 Task: Use the formula "IMSUM" in spreadsheet "Project portfolio".
Action: Mouse moved to (89, 371)
Screenshot: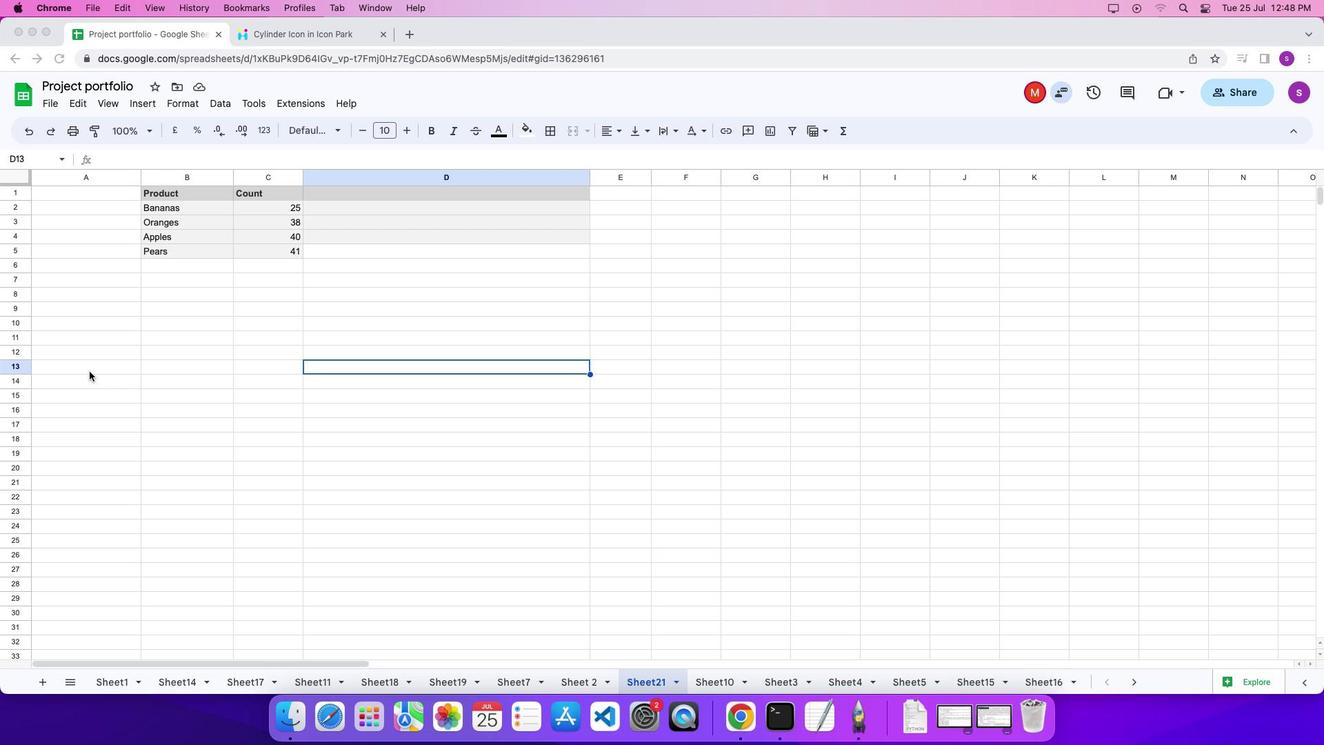 
Action: Mouse pressed left at (89, 371)
Screenshot: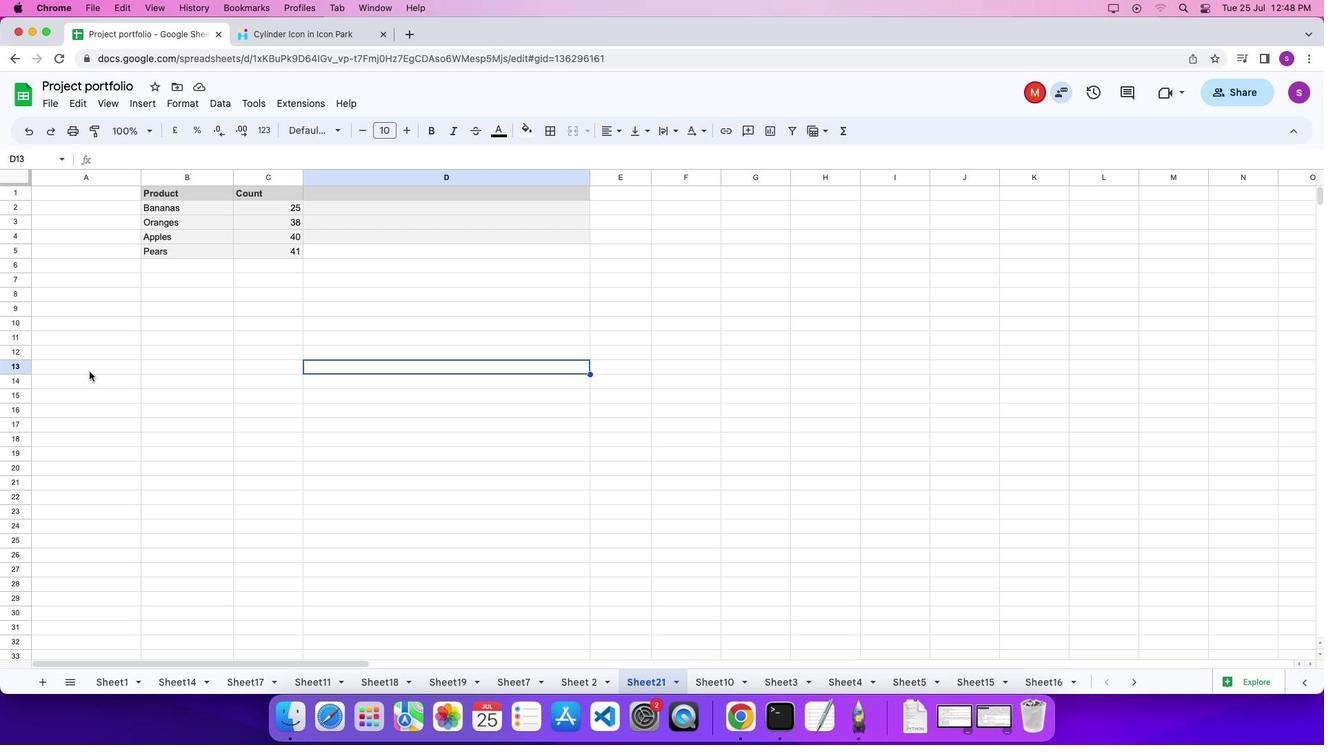 
Action: Mouse pressed left at (89, 371)
Screenshot: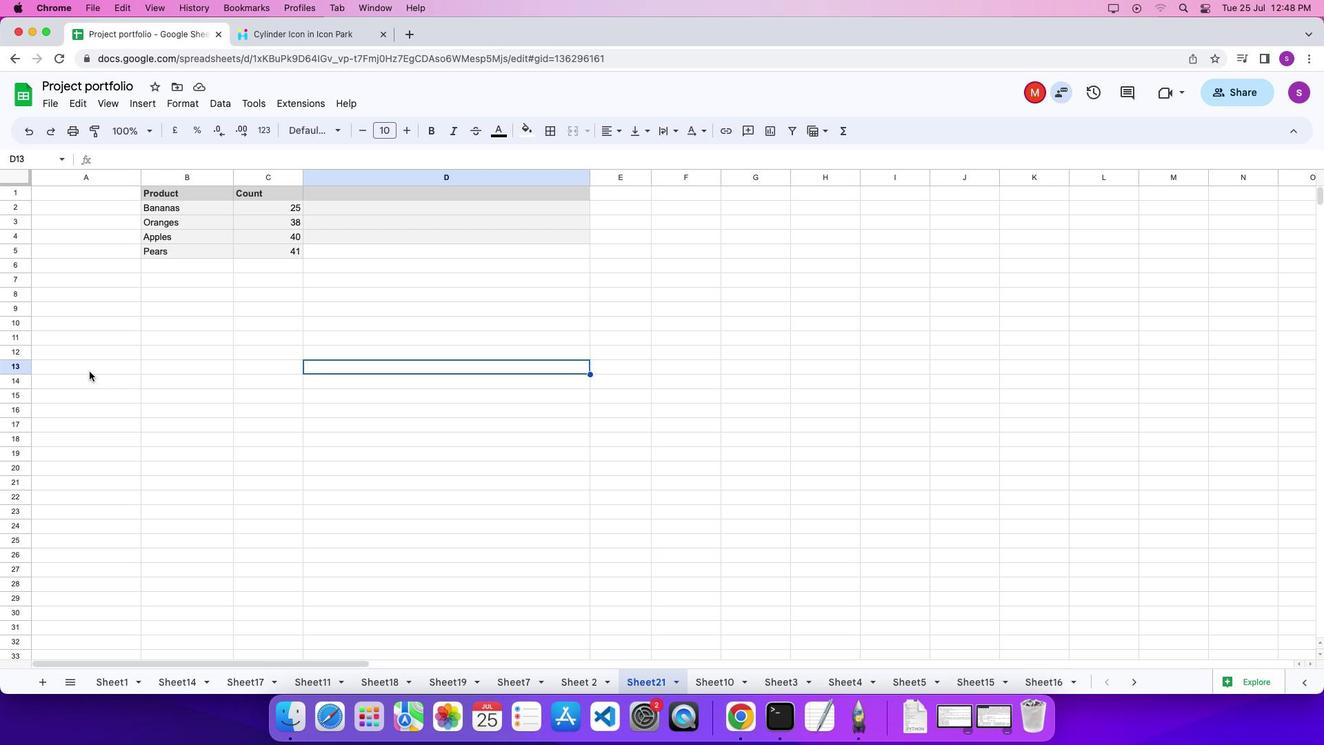
Action: Key pressed '='
Screenshot: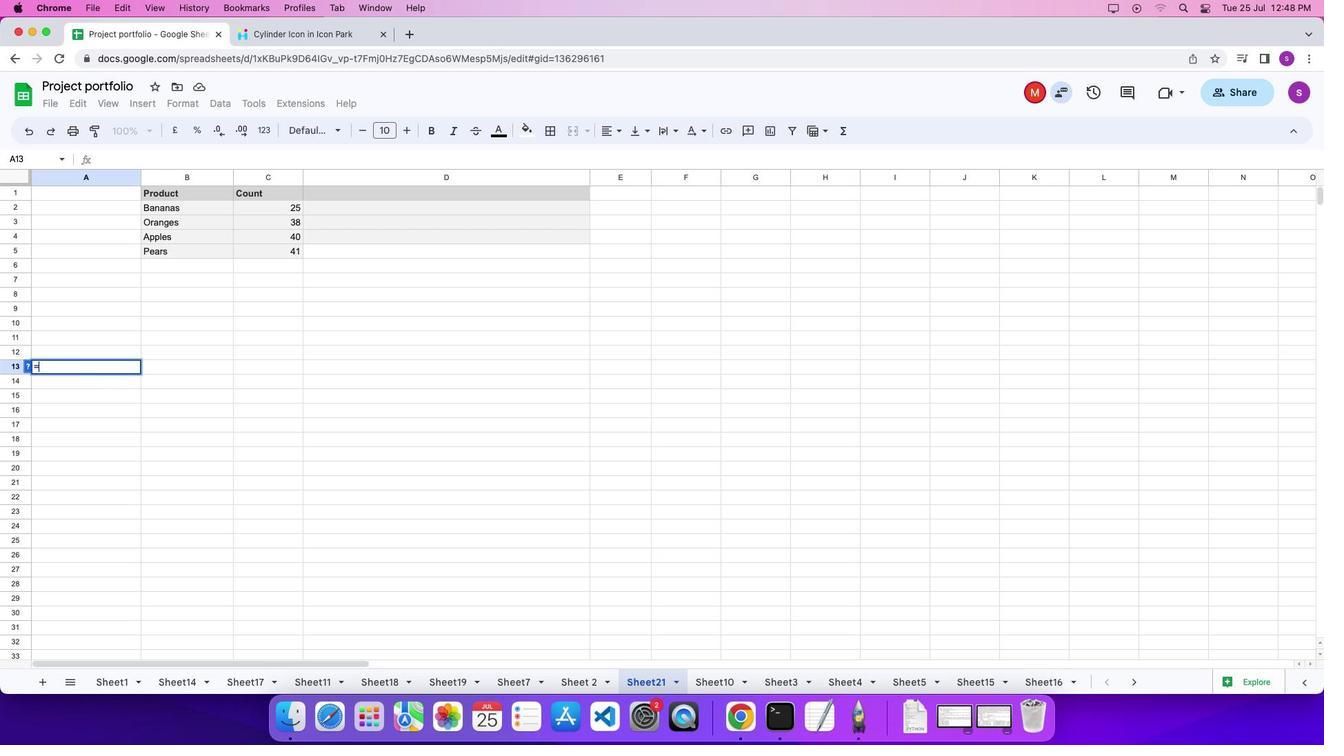 
Action: Mouse moved to (841, 131)
Screenshot: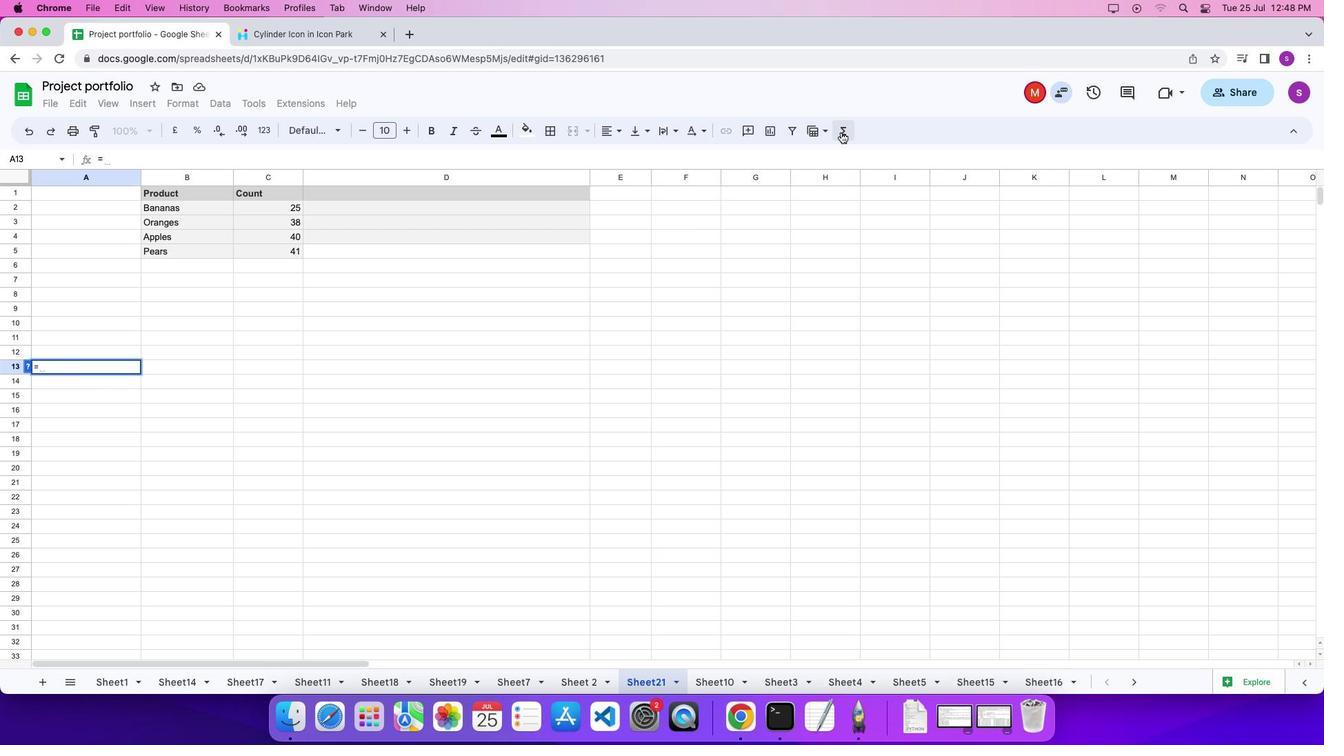 
Action: Mouse pressed left at (841, 131)
Screenshot: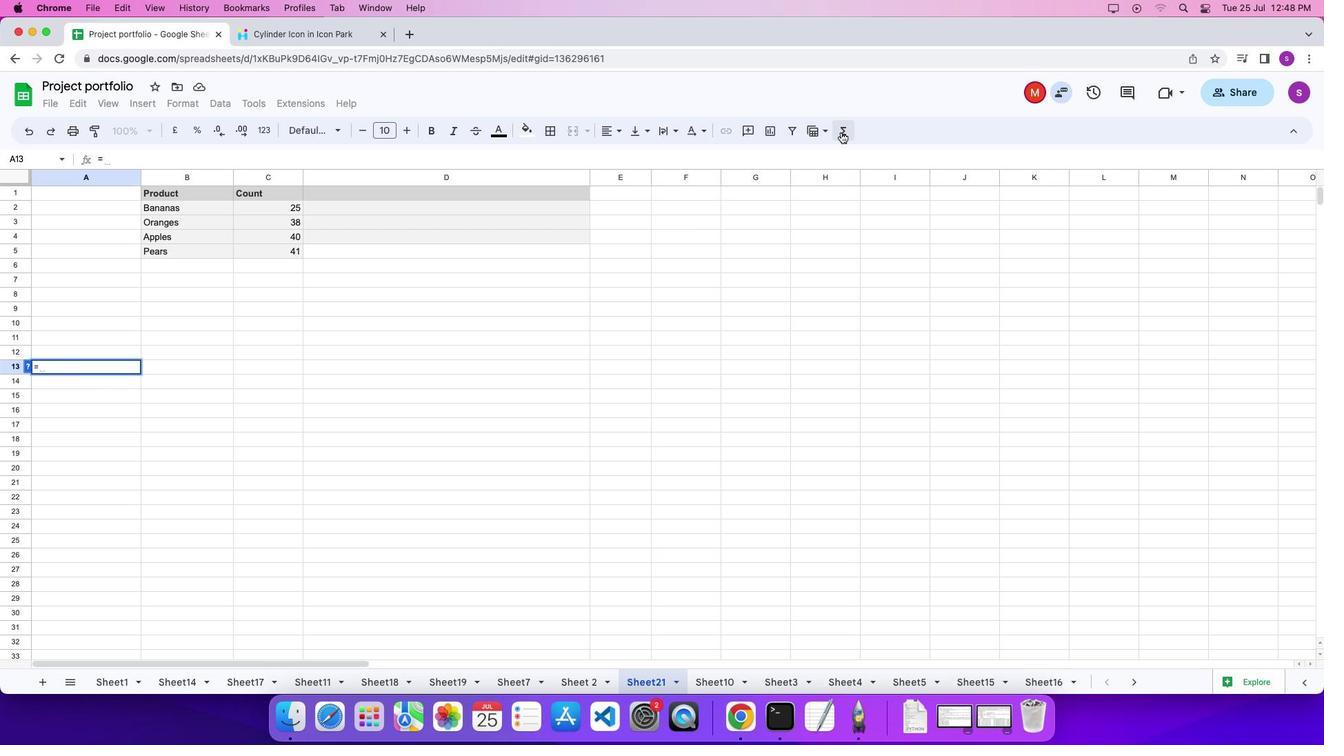 
Action: Mouse moved to (1103, 509)
Screenshot: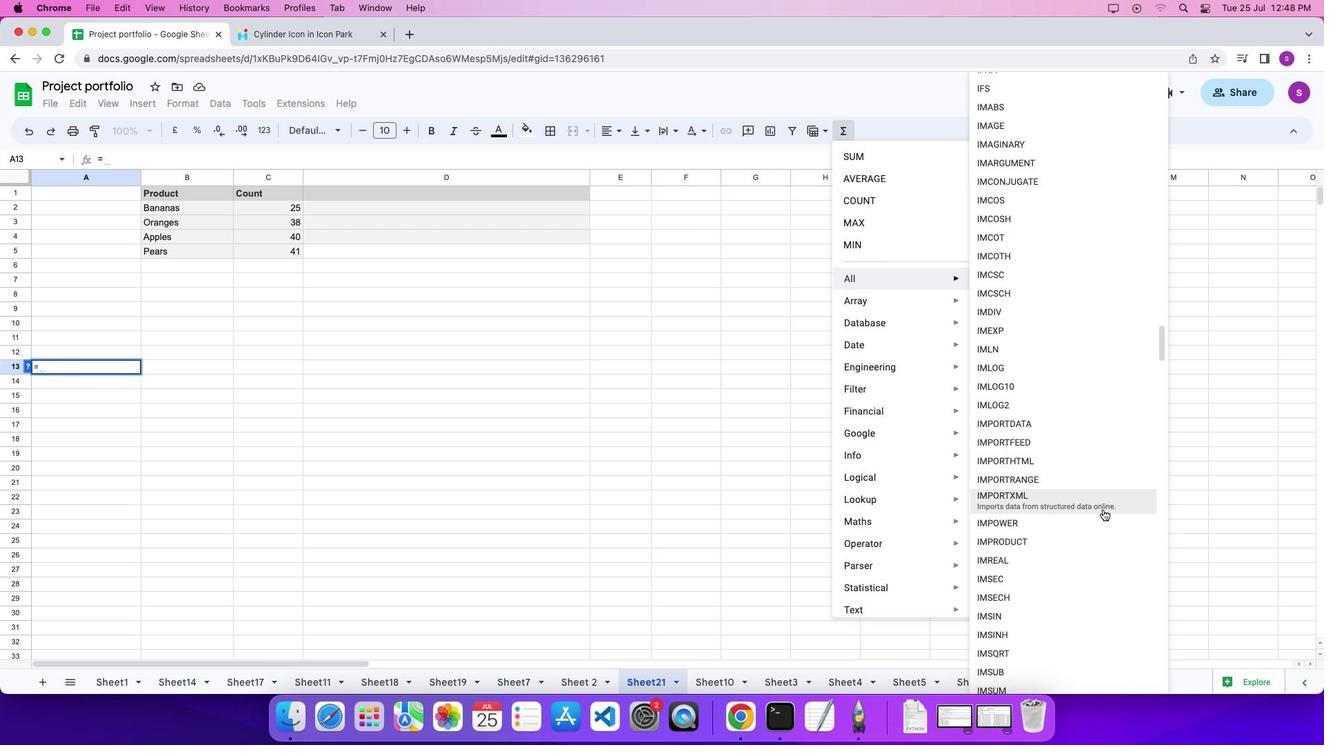 
Action: Mouse scrolled (1103, 509) with delta (0, 0)
Screenshot: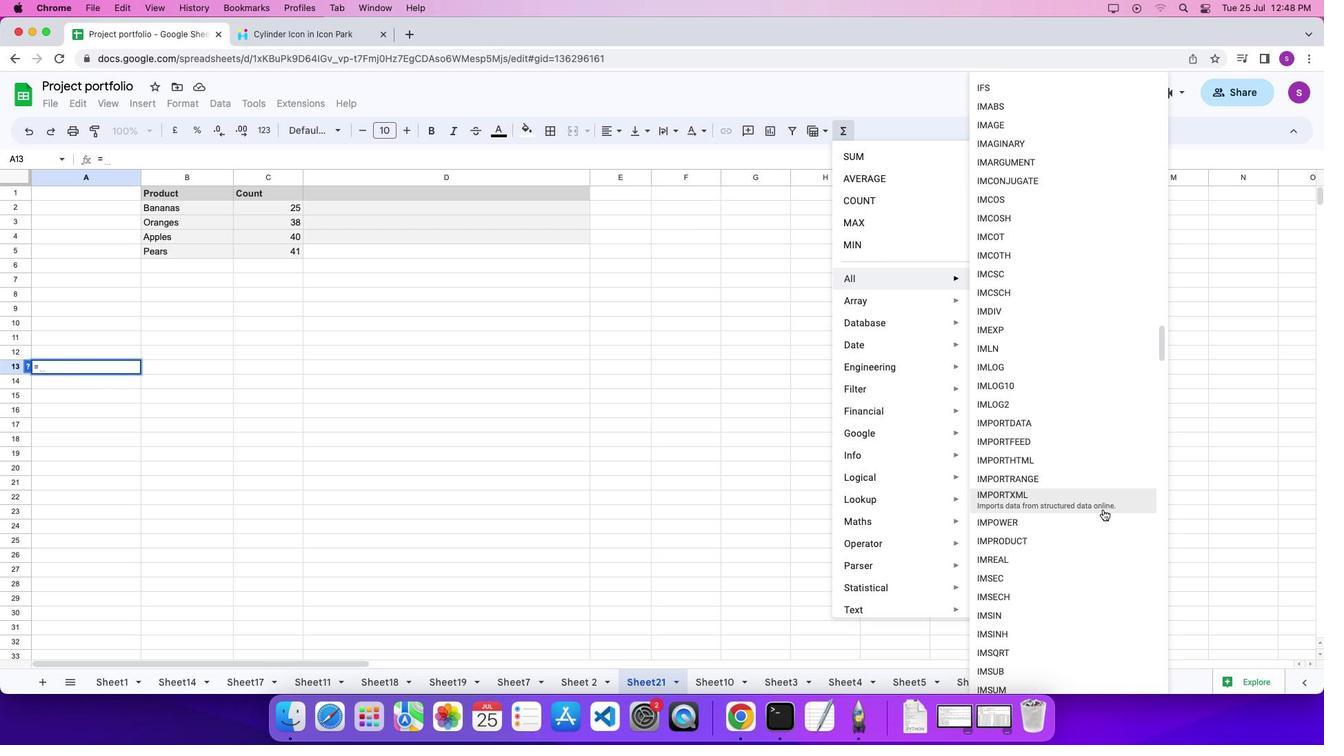 
Action: Mouse scrolled (1103, 509) with delta (0, 0)
Screenshot: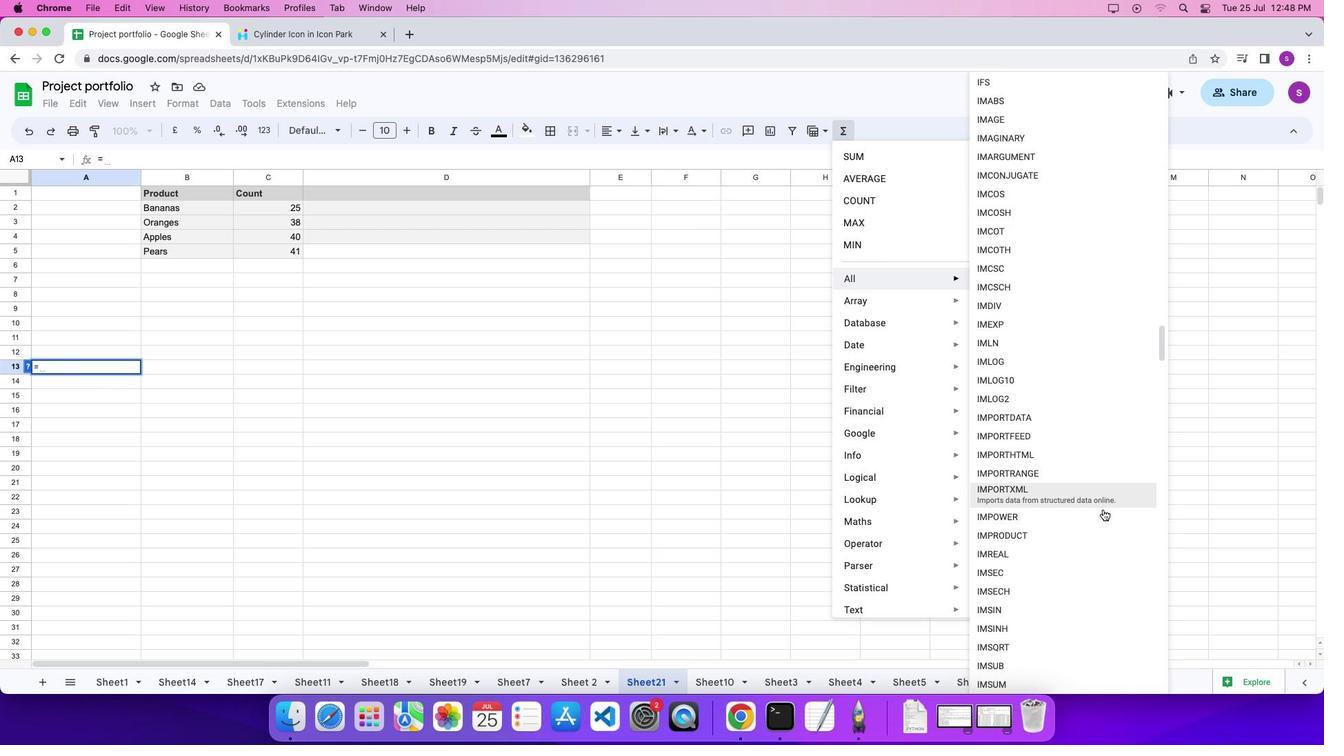 
Action: Mouse scrolled (1103, 509) with delta (0, 0)
Screenshot: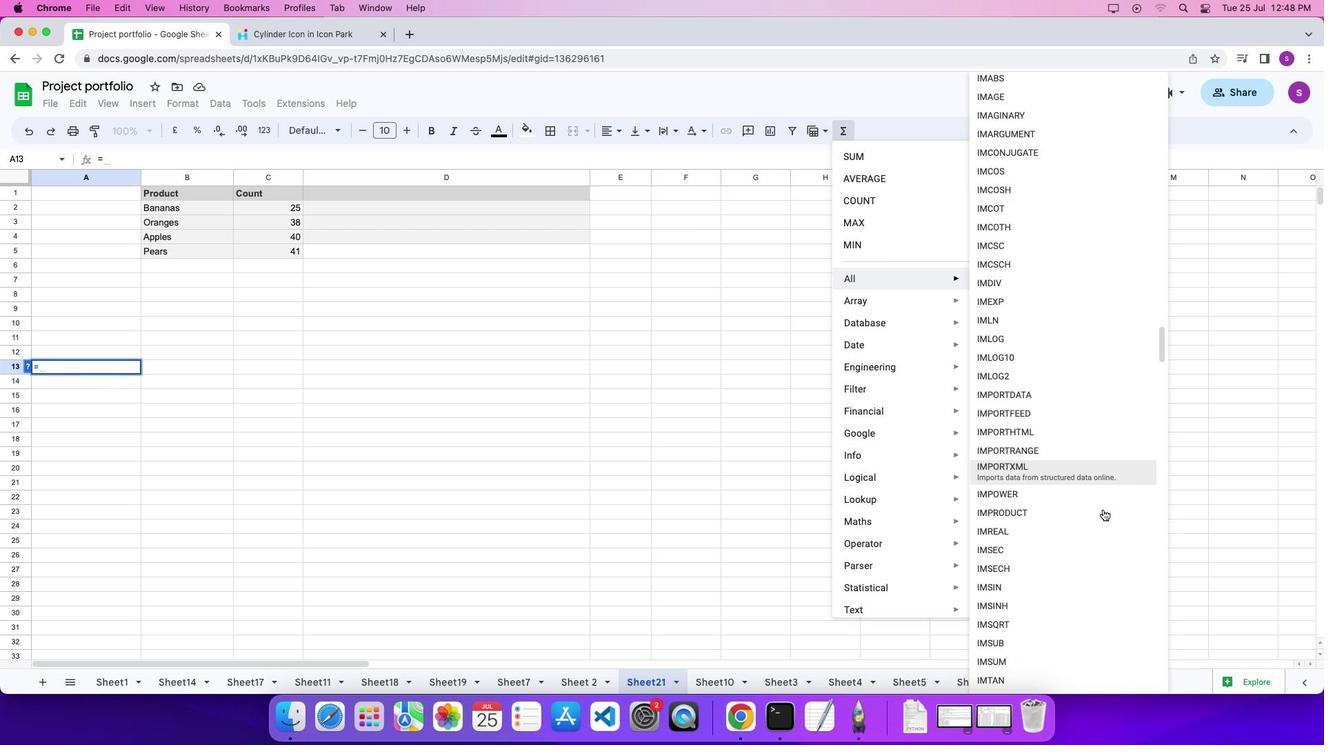 
Action: Mouse moved to (1093, 629)
Screenshot: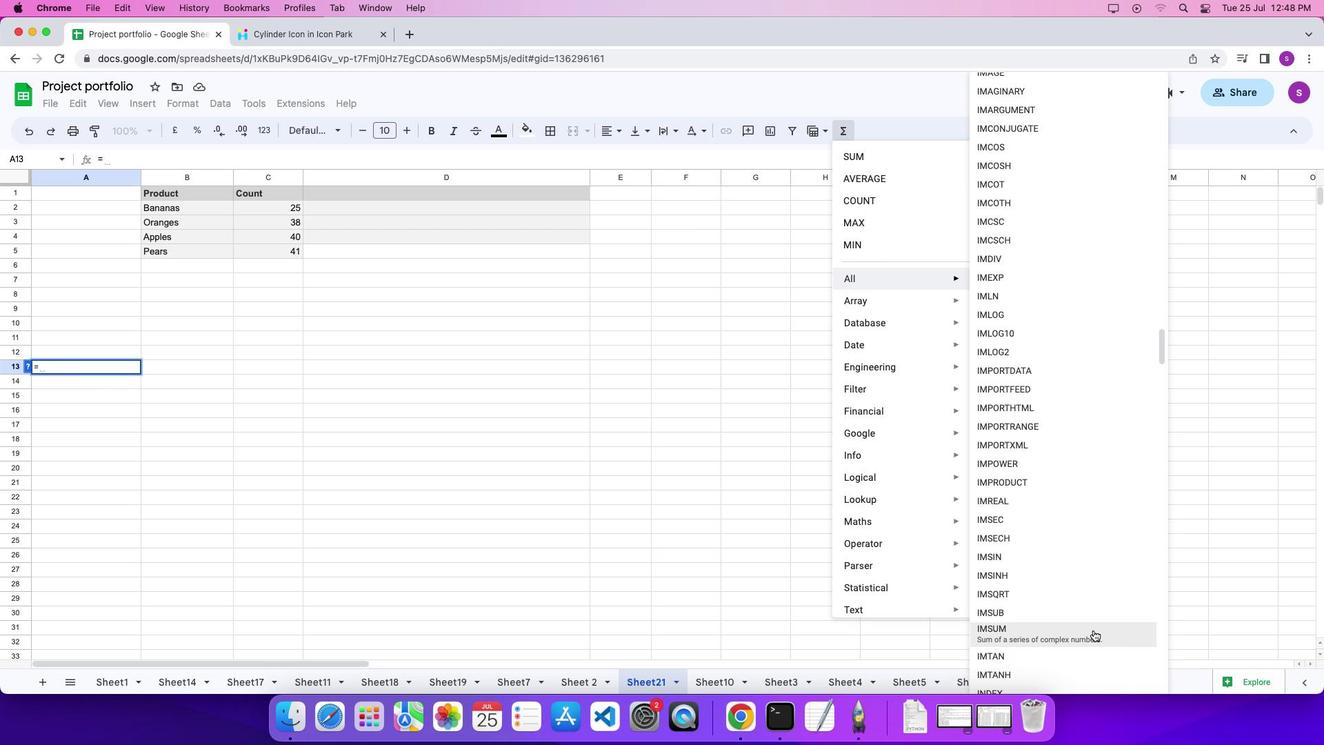 
Action: Mouse pressed left at (1093, 629)
Screenshot: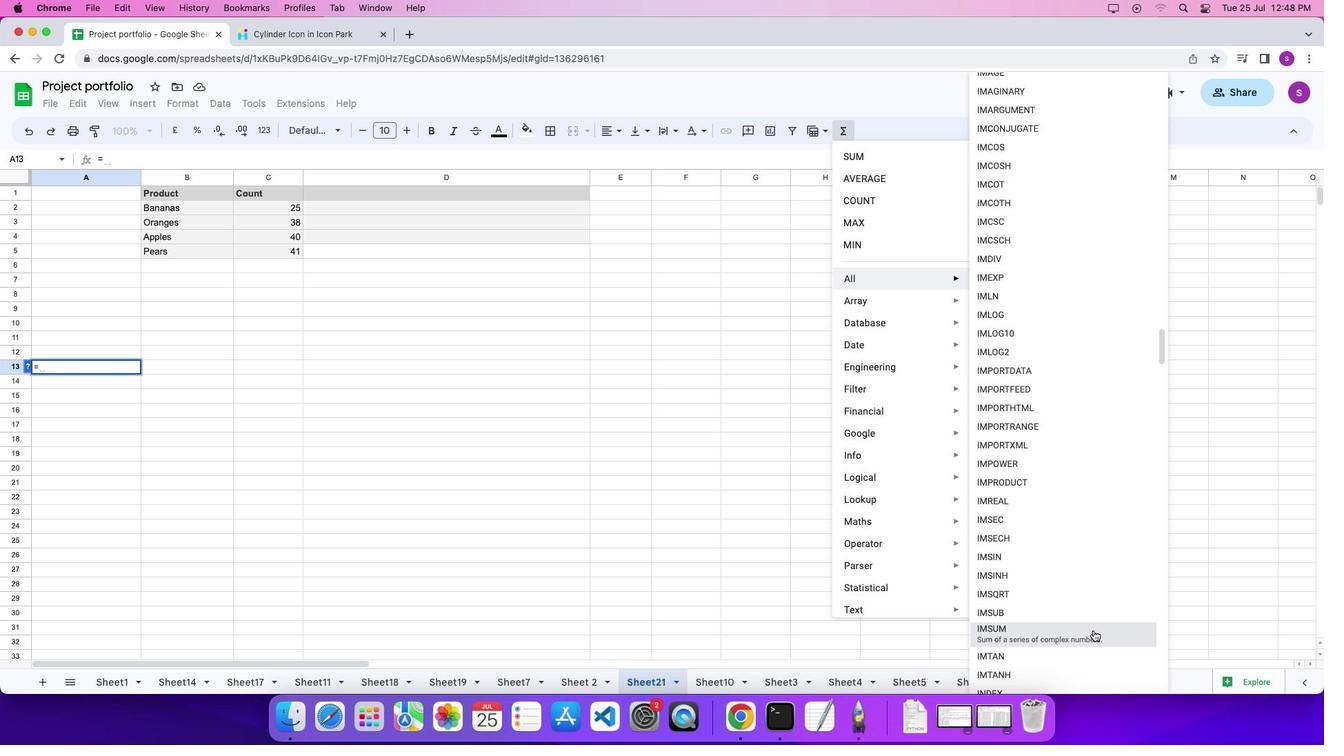 
Action: Mouse moved to (387, 460)
Screenshot: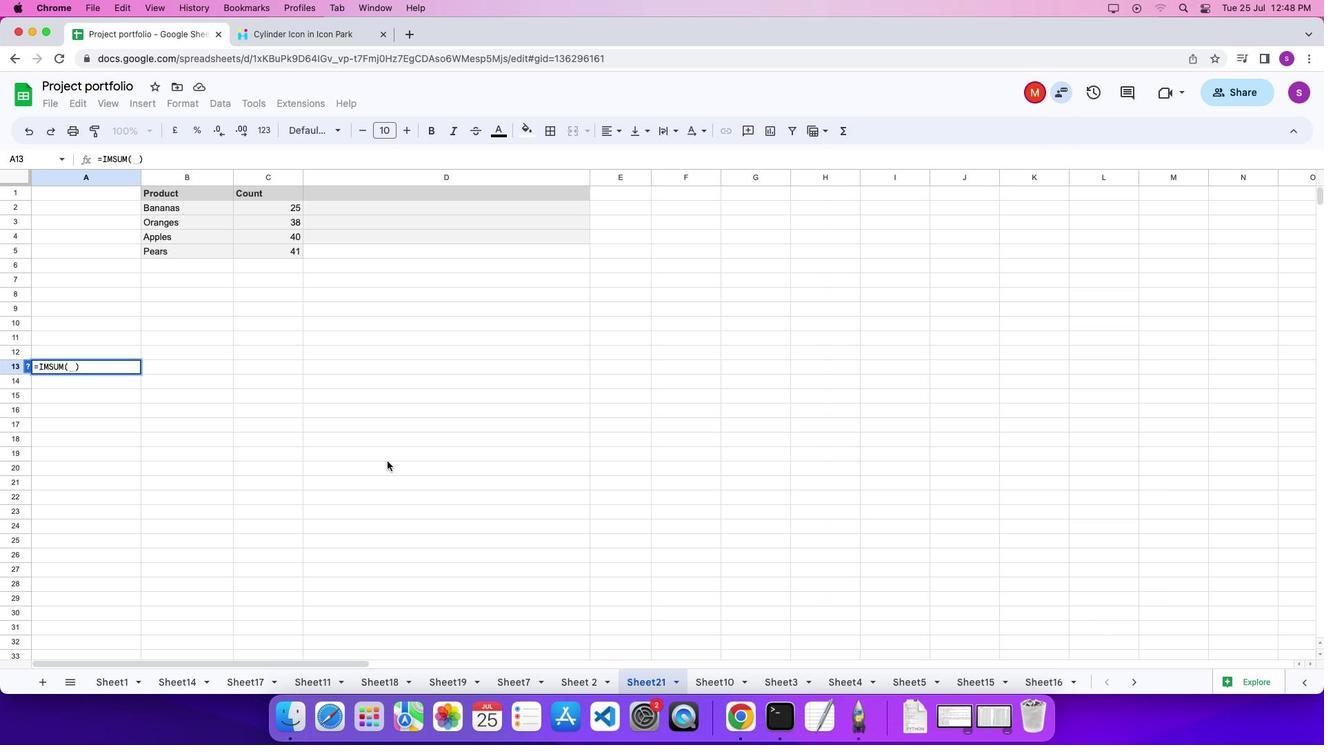 
Action: Key pressed Key.shift_r'"''3''+''4''i'Key.shift_r'"'','Key.shift_r'"''5''-''3''i'Key.shift_r'"'Key.enter
Screenshot: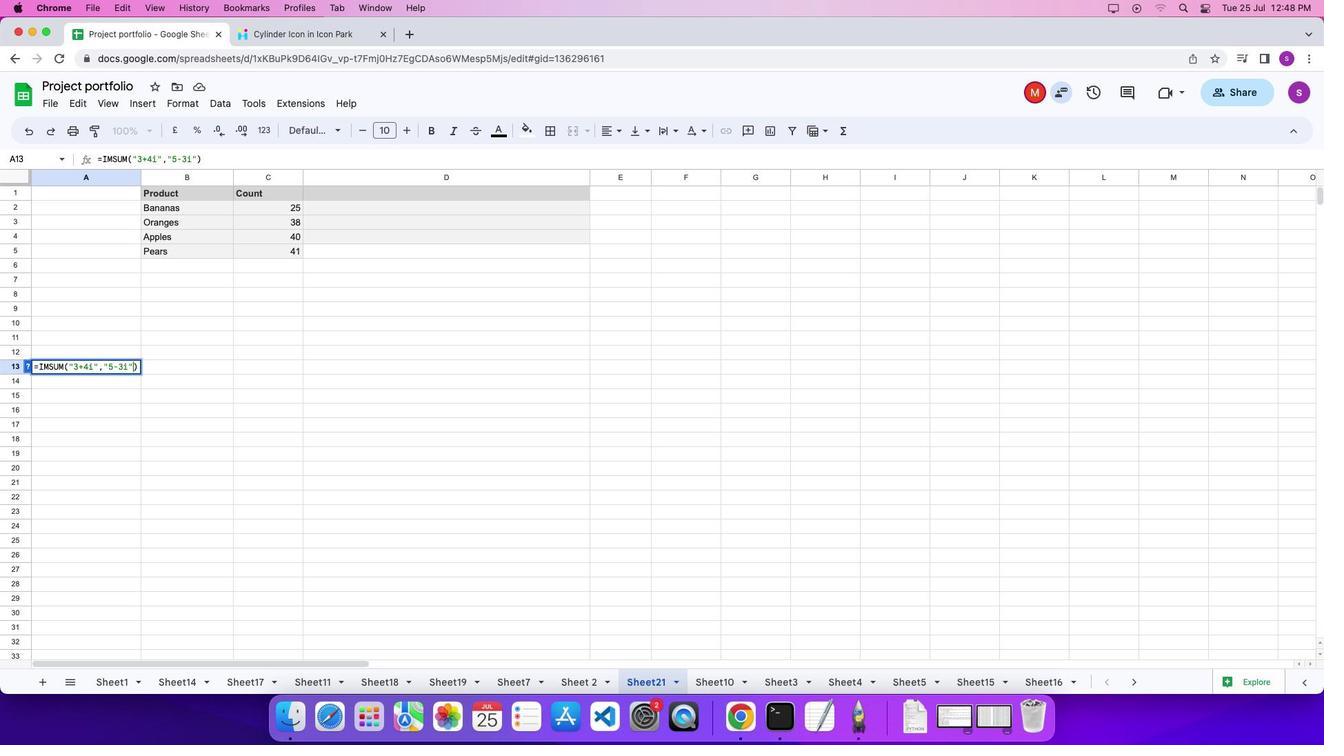 
